 Task: Create a rule from the Recommended list, Task Added to this Project -> add SubTasks in the project AgileAvail with SubTasks Gather and Analyse Requirements , Design and Implement Solution , System Test and UAT , Release to Production / Go Live
Action: Mouse moved to (112, 349)
Screenshot: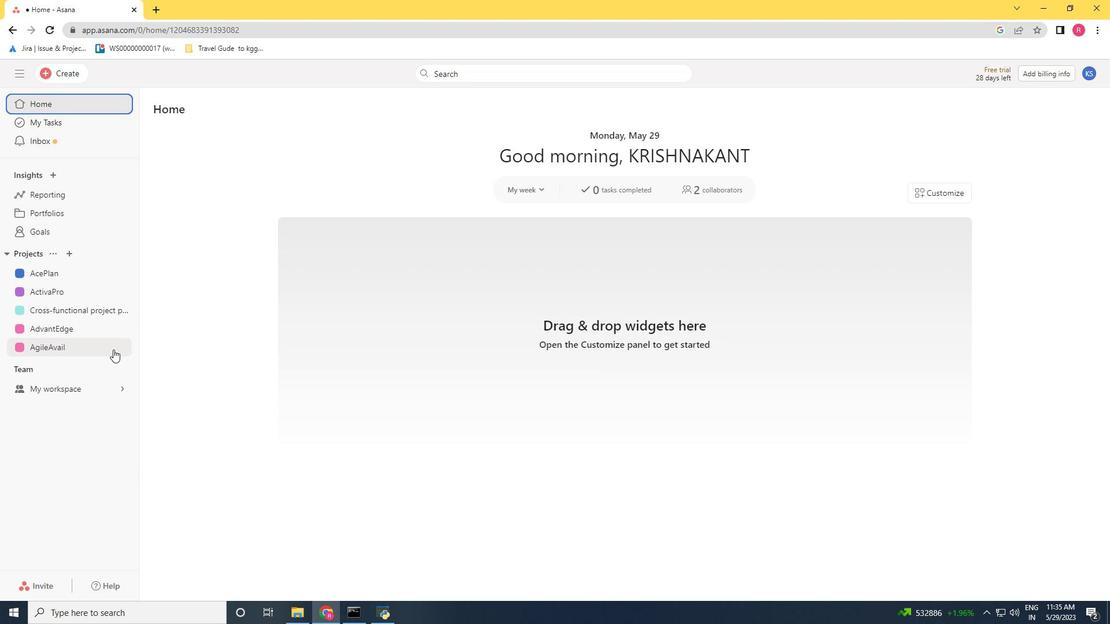 
Action: Mouse pressed left at (112, 349)
Screenshot: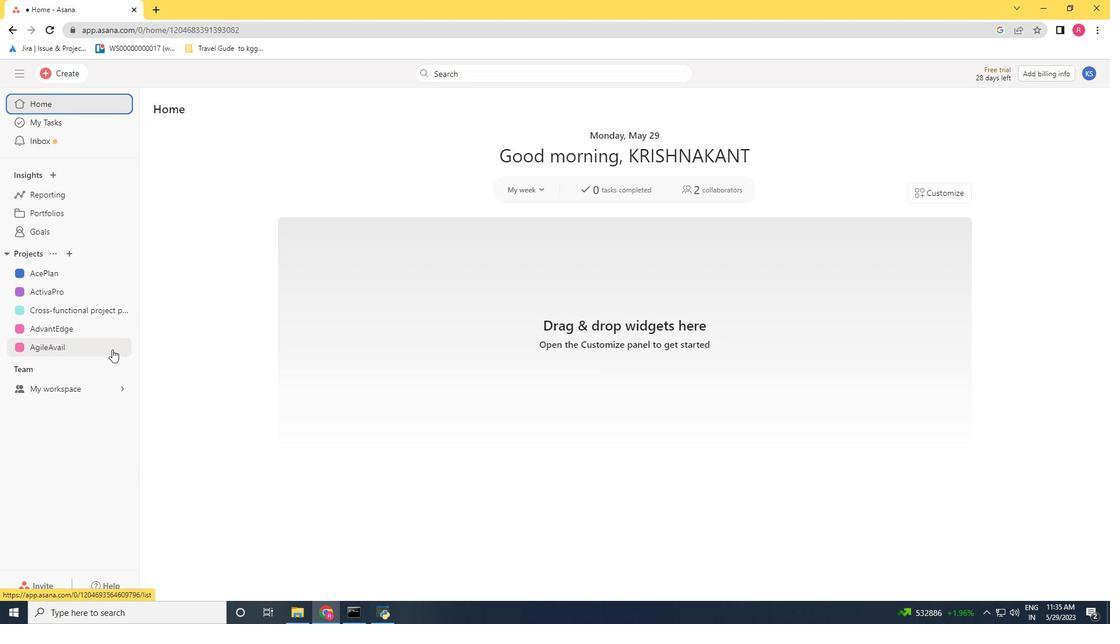 
Action: Mouse moved to (1064, 117)
Screenshot: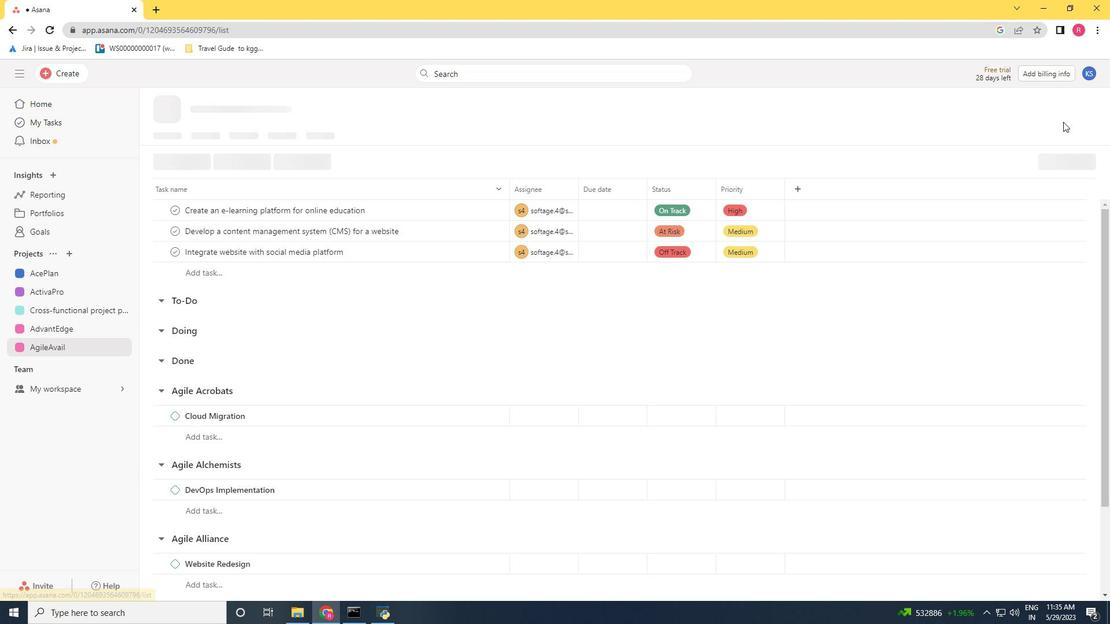 
Action: Mouse pressed left at (1064, 117)
Screenshot: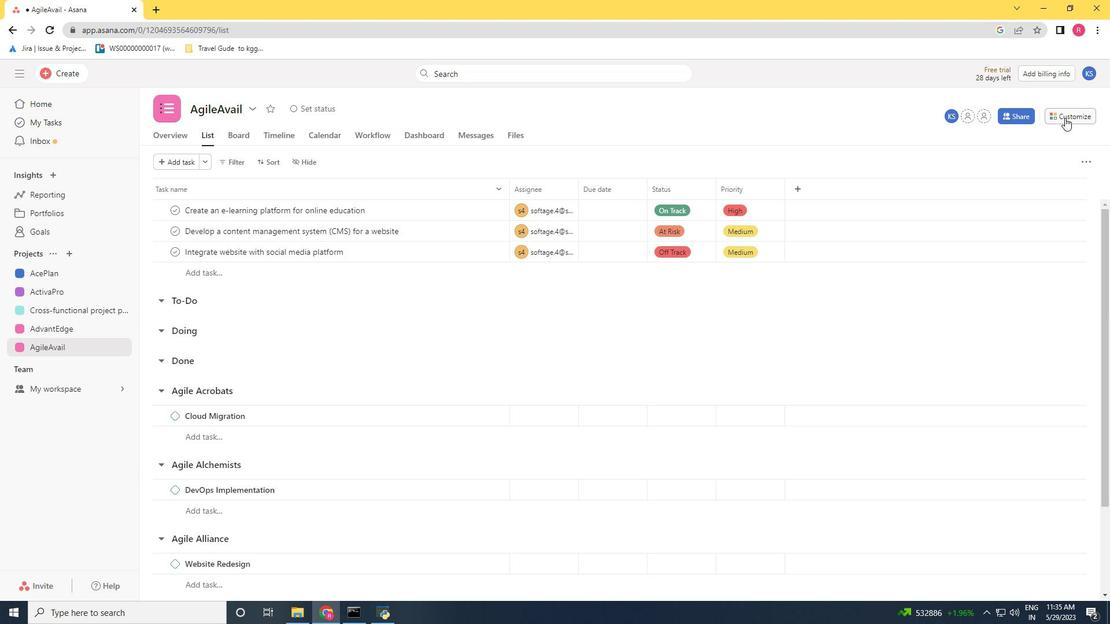 
Action: Mouse moved to (878, 256)
Screenshot: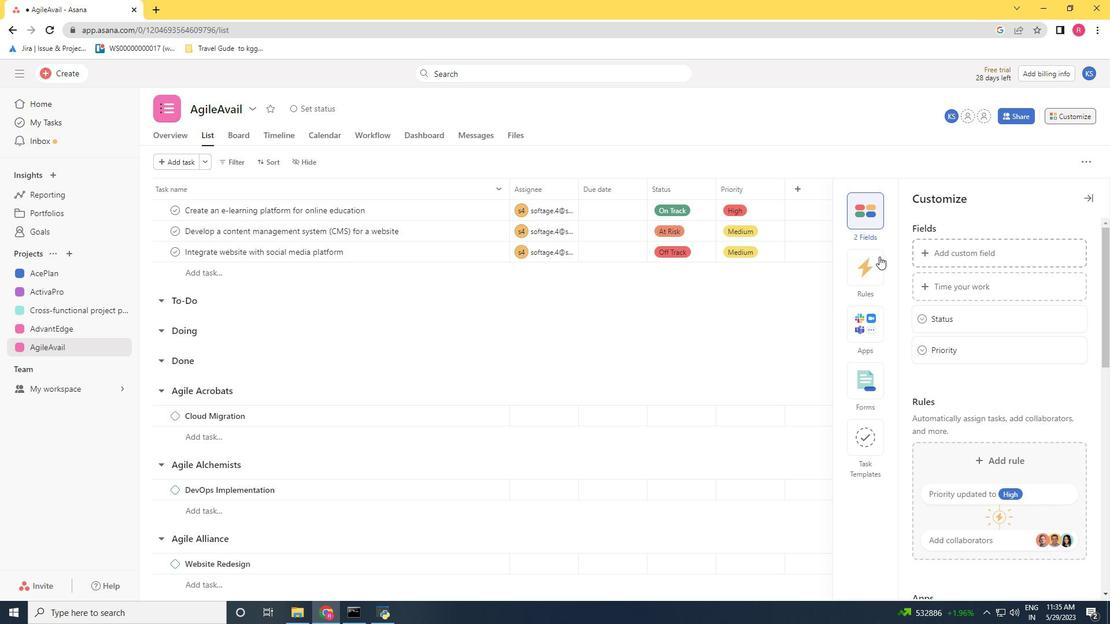 
Action: Mouse pressed left at (878, 256)
Screenshot: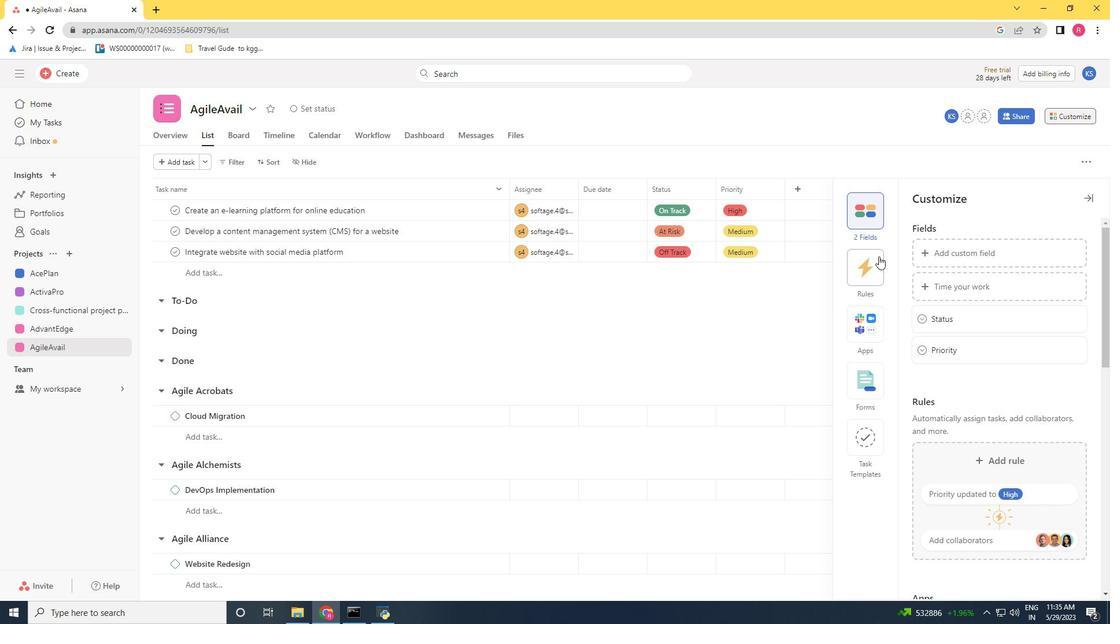 
Action: Mouse moved to (956, 285)
Screenshot: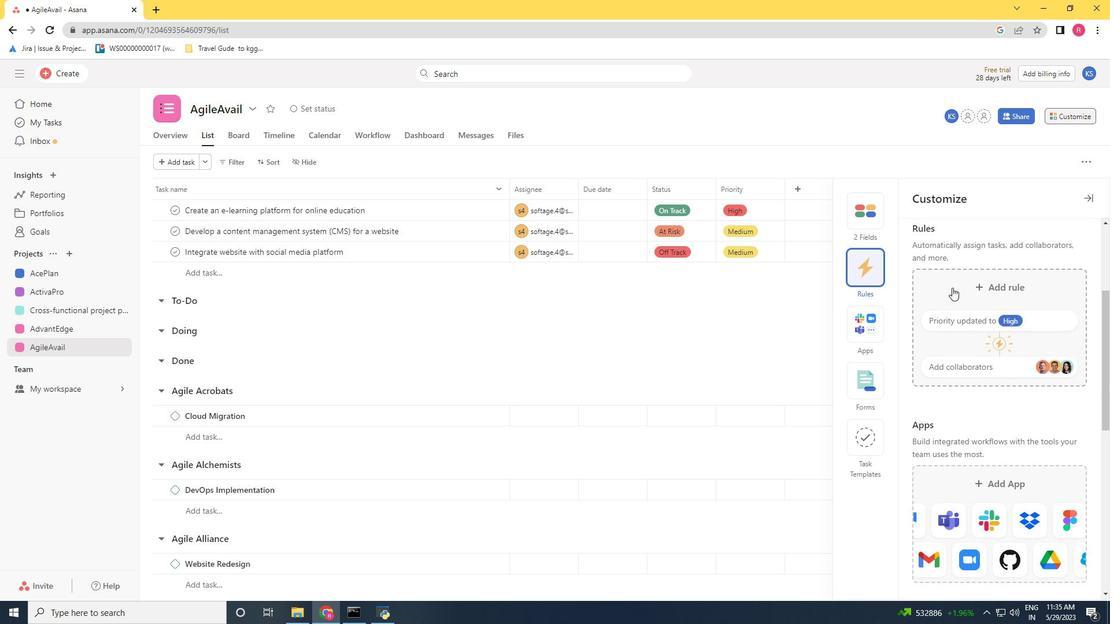 
Action: Mouse pressed left at (956, 285)
Screenshot: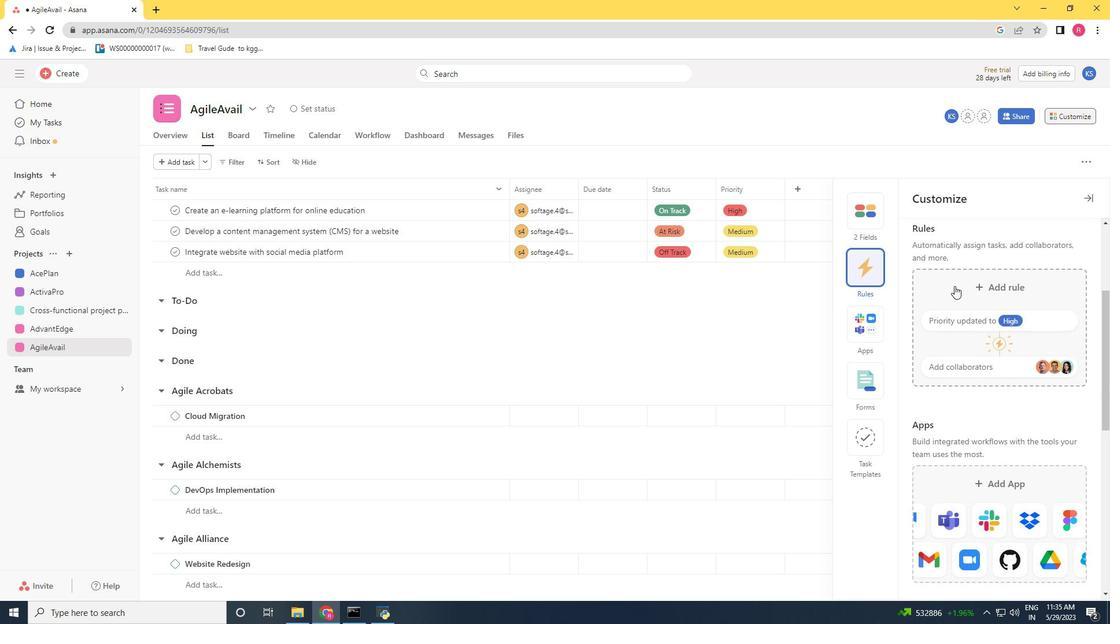 
Action: Mouse moved to (744, 198)
Screenshot: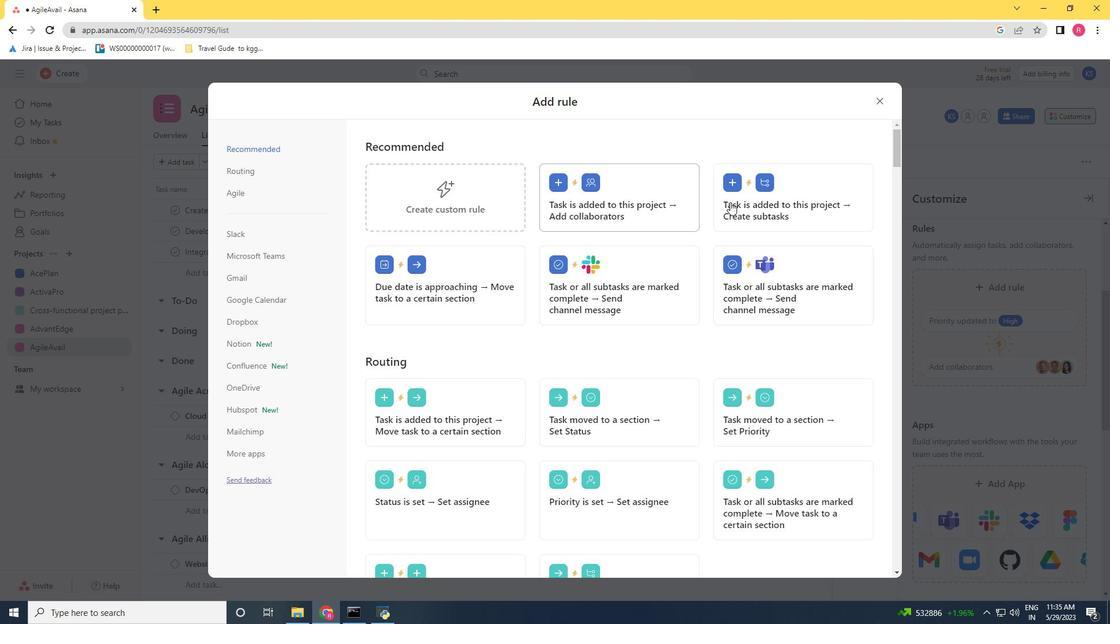 
Action: Mouse pressed left at (744, 198)
Screenshot: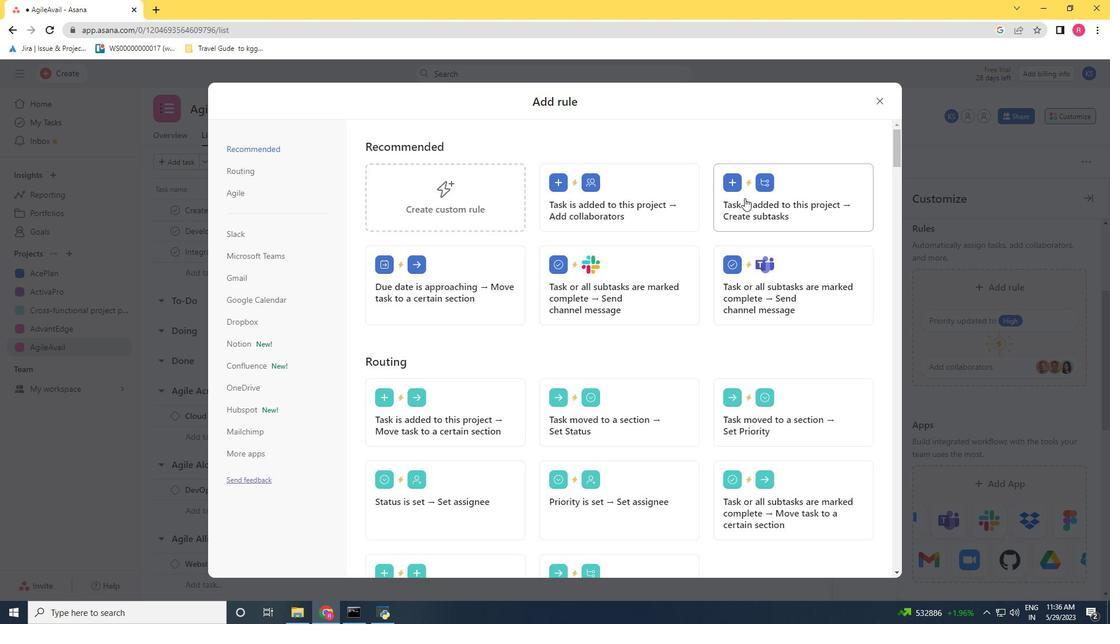 
Action: Key pressed <Key.shift><Key.shift><Key.shift><Key.shift><Key.shift><Key.shift><Key.shift><Key.shift><Key.shift><Key.shift><Key.shift><Key.shift><Key.shift><Key.shift><Key.shift><Key.shift><Key.shift><Key.shift><Key.shift><Key.shift><Key.shift><Key.shift><Key.shift><Key.shift><Key.shift><Key.shift><Key.shift><Key.shift><Key.shift><Key.shift><Key.shift><Key.shift><Key.shift><Key.shift><Key.shift><Key.shift><Key.shift><Key.shift><Key.shift><Key.shift><Key.shift><Key.shift><Key.shift><Key.shift><Key.shift><Key.shift><Key.shift><Key.shift><Key.shift><Key.shift><Key.shift><Key.shift><Key.shift><Key.shift><Key.shift><Key.shift><Key.shift><Key.shift><Key.shift><Key.shift><Key.shift><Key.shift><Key.shift><Key.shift><Key.shift><Key.shift><Key.shift><Key.shift><Key.shift><Key.shift><Key.shift><Key.shift><Key.shift><Key.shift><Key.shift><Key.shift><Key.shift><Key.shift><Key.shift><Key.shift>Gather<Key.space><Key.space>and<Key.space><Key.shift>Analyse<Key.space><Key.shift>Requirements<Key.enter><Key.shift>Design<Key.space>and<Key.space><Key.shift>Implement<Key.space><Key.shift>Solutuon<Key.space><Key.backspace><Key.backspace><Key.backspace><Key.backspace>ion<Key.space><Key.enter><Key.shift>System<Key.space><Key.shift>Test<Key.space>and<Key.space><Key.shift>Uat<Key.space><Key.backspace><Key.backspace><Key.backspace><Key.shift>At<Key.space><Key.backspace><Key.backspace><Key.shift>T<Key.space><Key.enter><Key.shift>Realease<Key.space><Key.backspace><Key.backspace><Key.backspace><Key.backspace>aase<Key.space><Key.backspace><Key.backspace><Key.backspace><Key.backspace><Key.backspace>ase<Key.space><Key.left><Key.left><Key.left><Key.left><Key.left><Key.left><Key.backspace><Key.right><Key.right><Key.right><Key.right><Key.right><Key.right><Key.right><Key.right>to<Key.space><Key.shift><Key.shift><Key.shift><Key.shift><Key.shift><Key.shift><Key.shift><Key.shift><Key.shift><Key.shift><Key.shift><Key.shift><Key.shift><Key.shift><Key.shift><Key.shift><Key.shift><Key.shift><Key.shift><Key.shift><Key.shift><Key.shift><Key.shift><Key.shift><Key.shift><Key.shift><Key.shift><Key.shift><Key.shift><Key.shift><Key.shift><Key.shift><Key.shift><Key.shift><Key.shift><Key.shift><Key.shift><Key.shift><Key.shift><Key.shift><Key.shift><Key.shift>Production<Key.space>/<Key.space><Key.space><Key.shift>Go<Key.space><Key.shift>Live
Screenshot: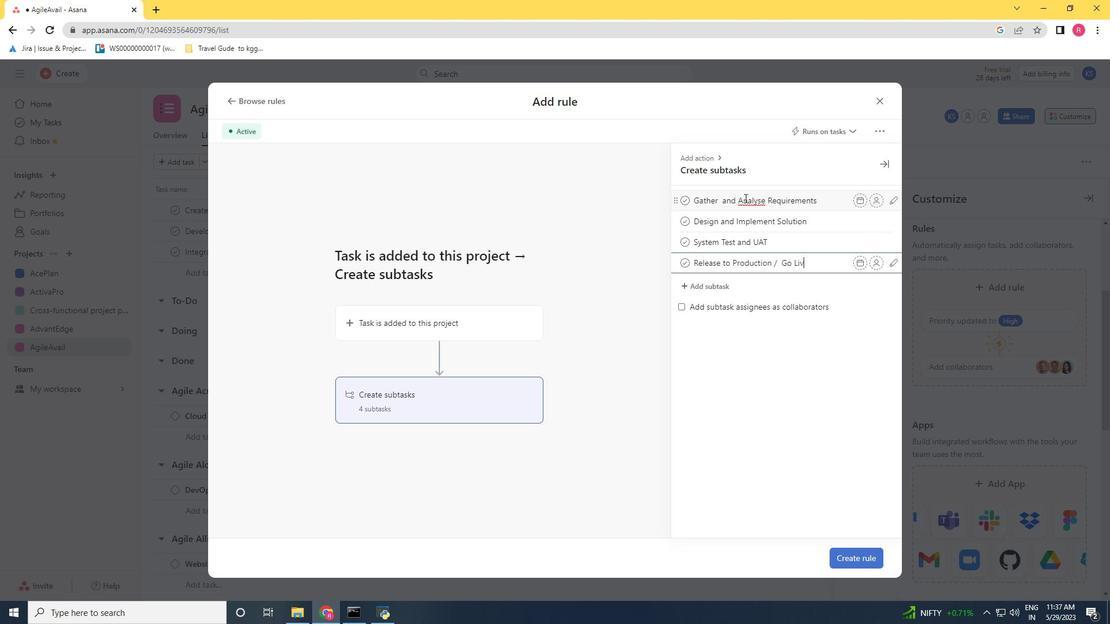 
Action: Mouse moved to (856, 557)
Screenshot: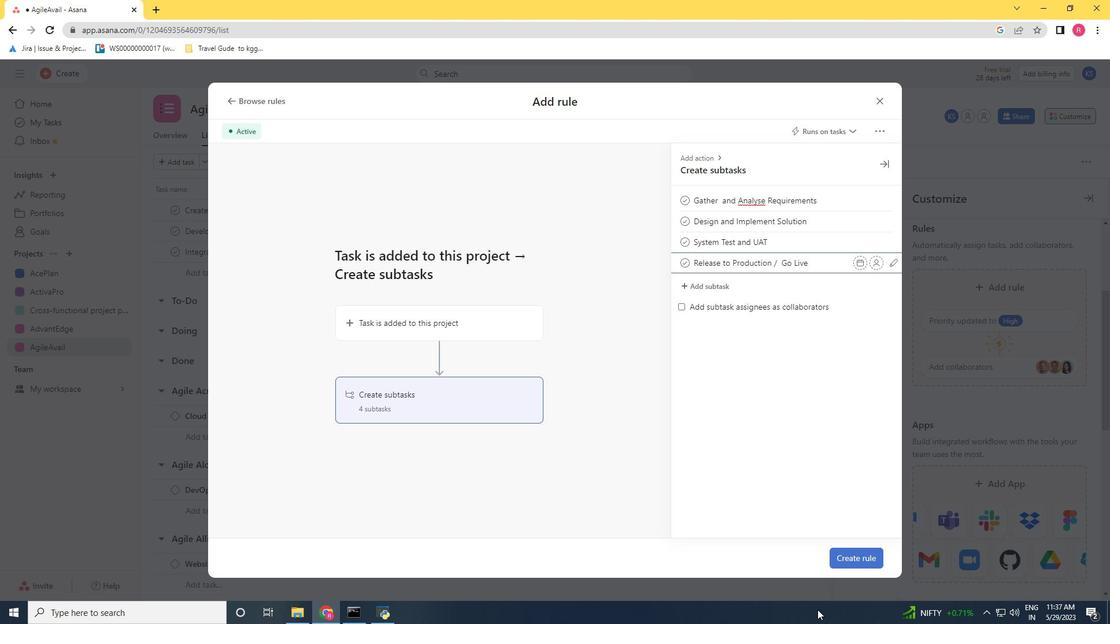
Action: Mouse pressed left at (856, 557)
Screenshot: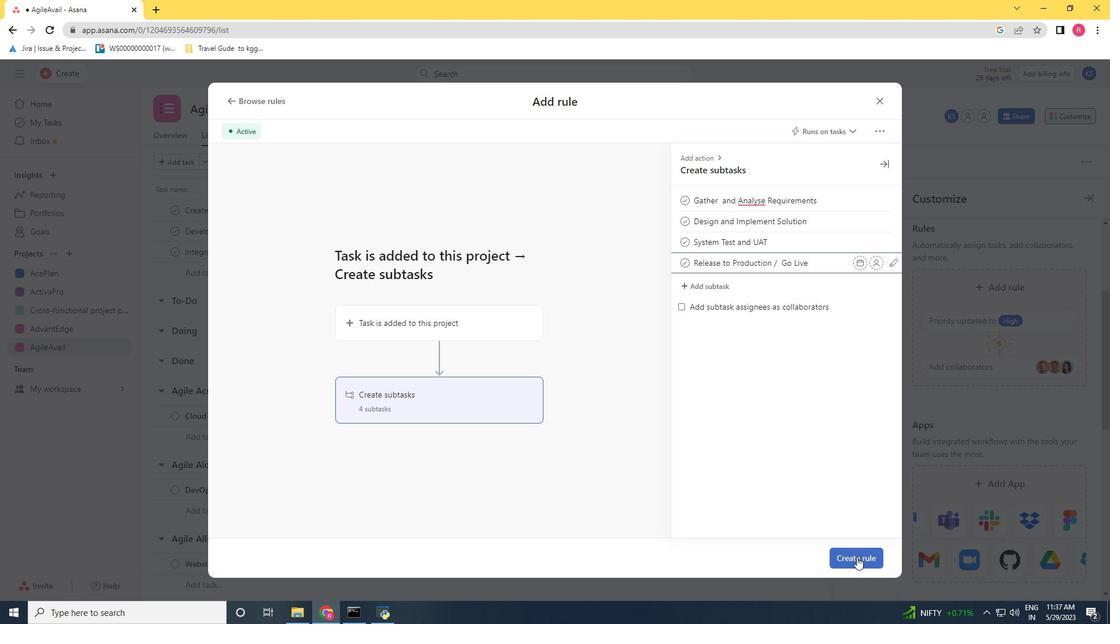
Action: Mouse moved to (1088, 198)
Screenshot: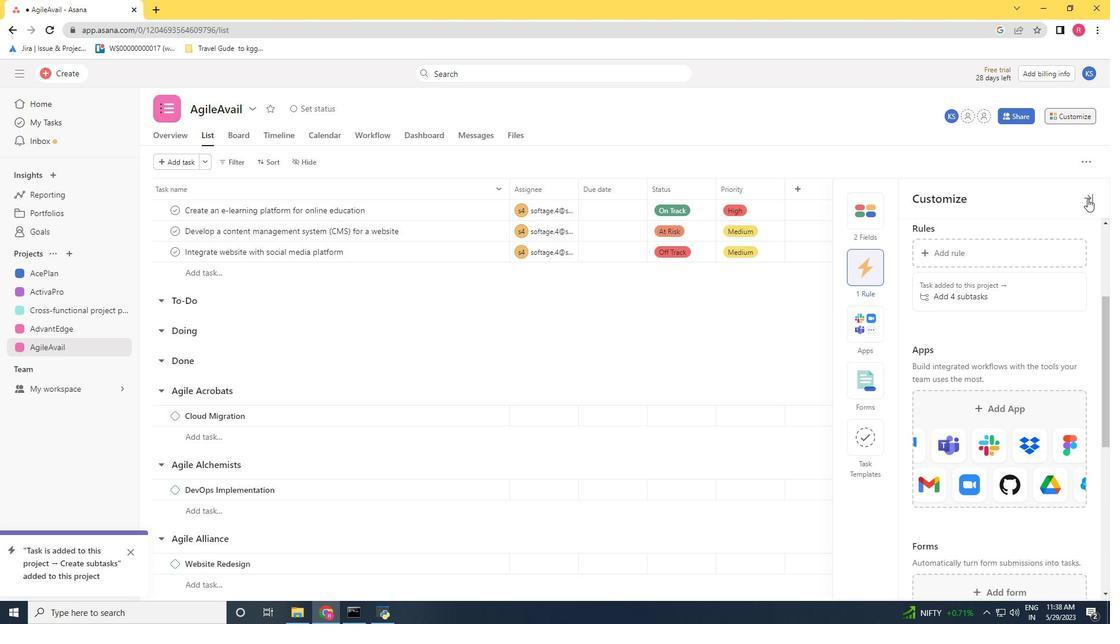 
Action: Mouse pressed left at (1088, 198)
Screenshot: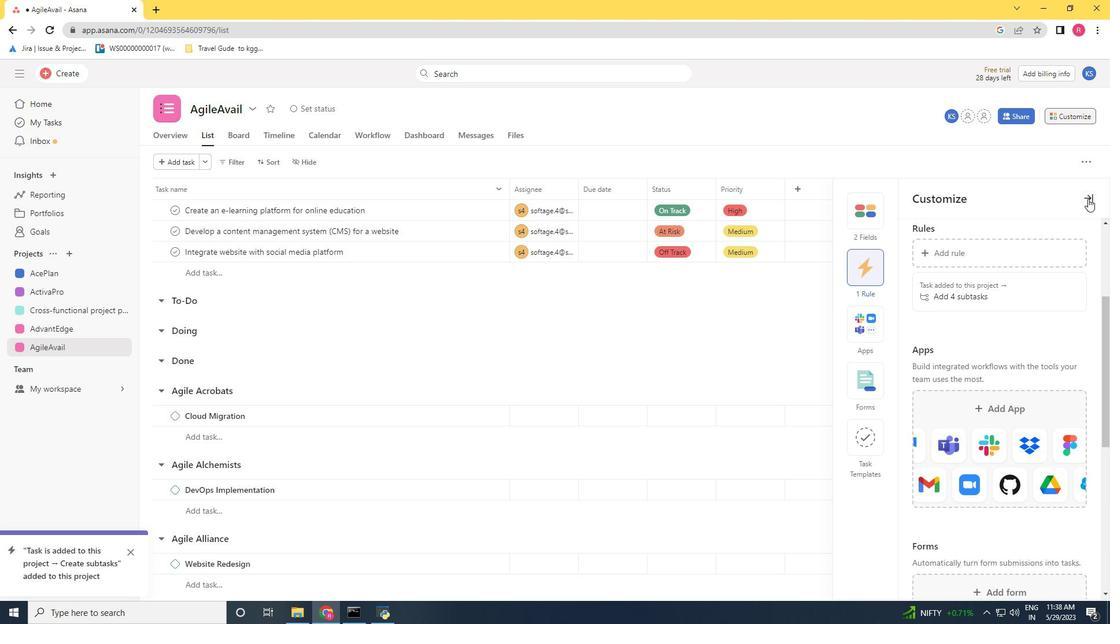 
Action: Mouse moved to (67, 104)
Screenshot: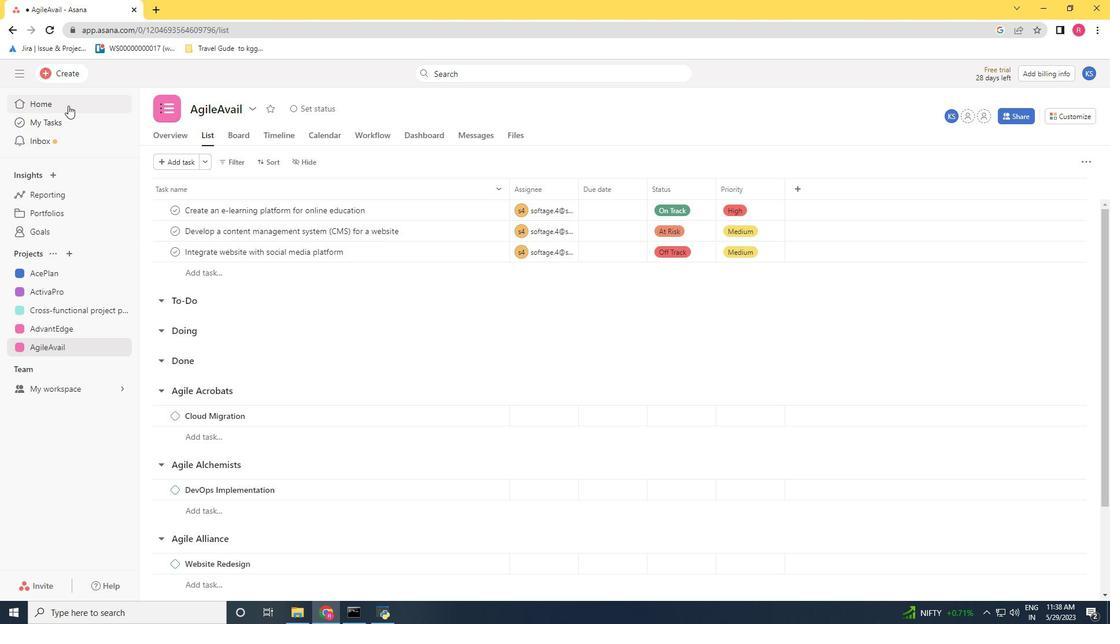 
Action: Mouse pressed left at (67, 104)
Screenshot: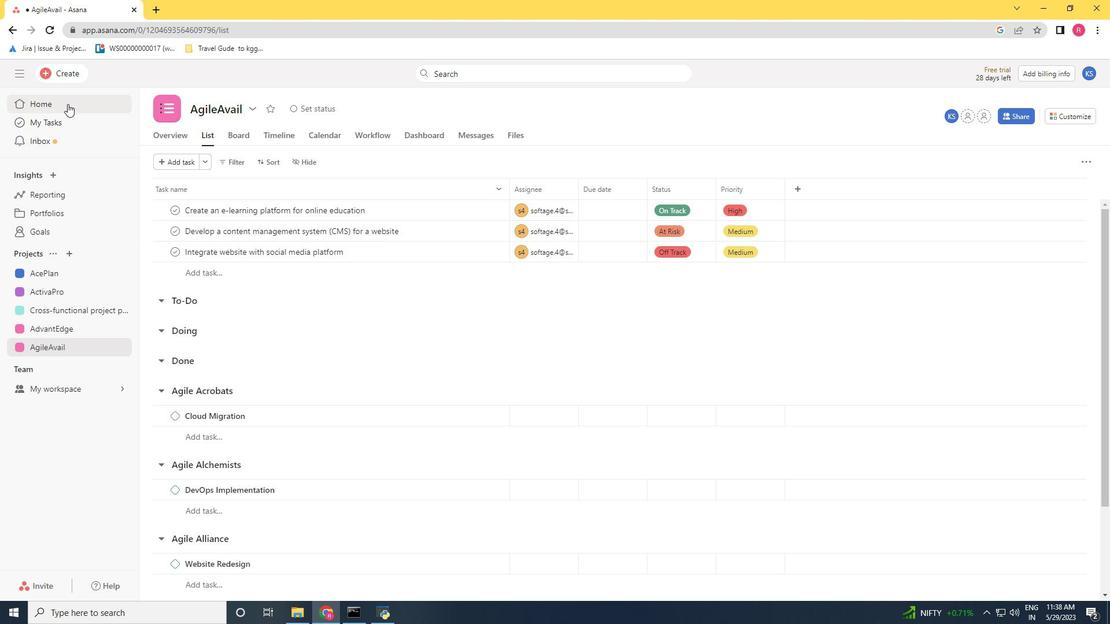 
Action: Mouse moved to (47, 347)
Screenshot: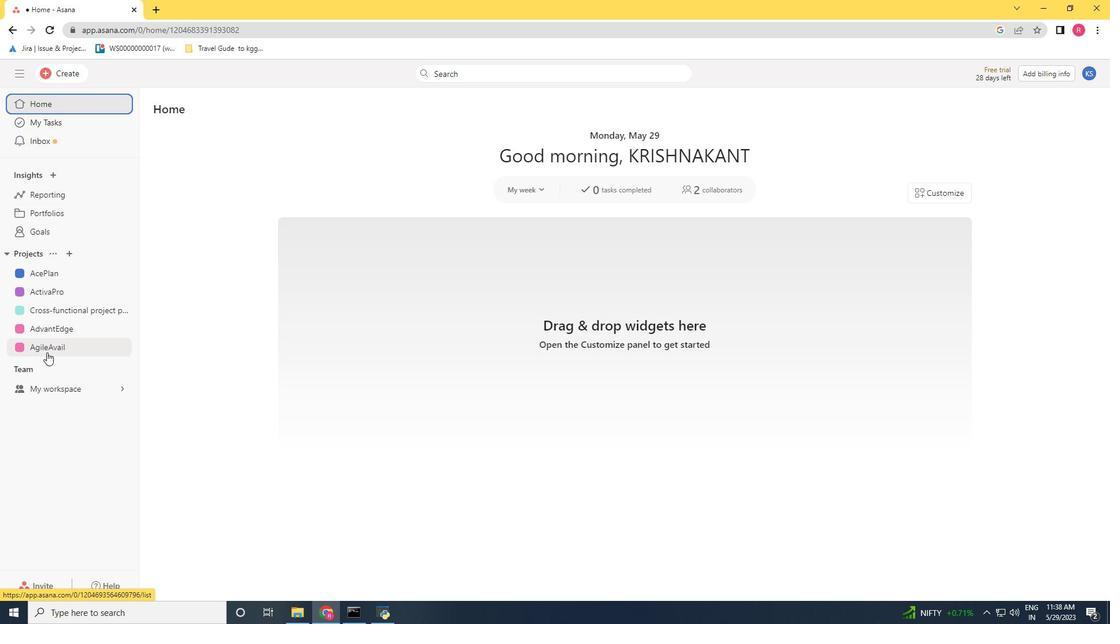
Action: Mouse pressed left at (47, 347)
Screenshot: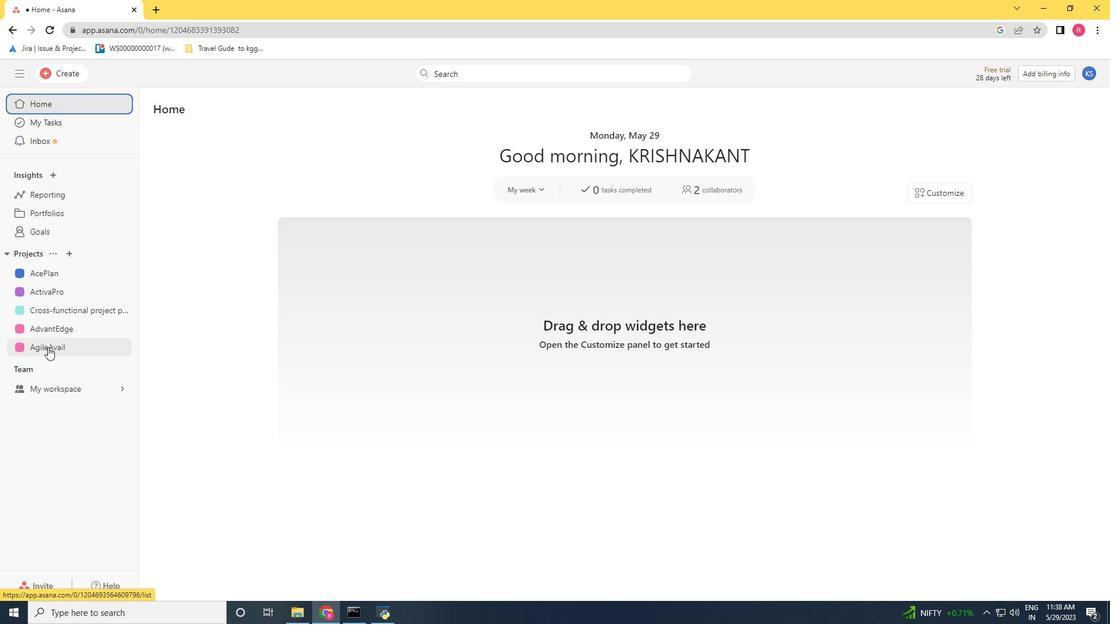 
Action: Mouse moved to (1056, 116)
Screenshot: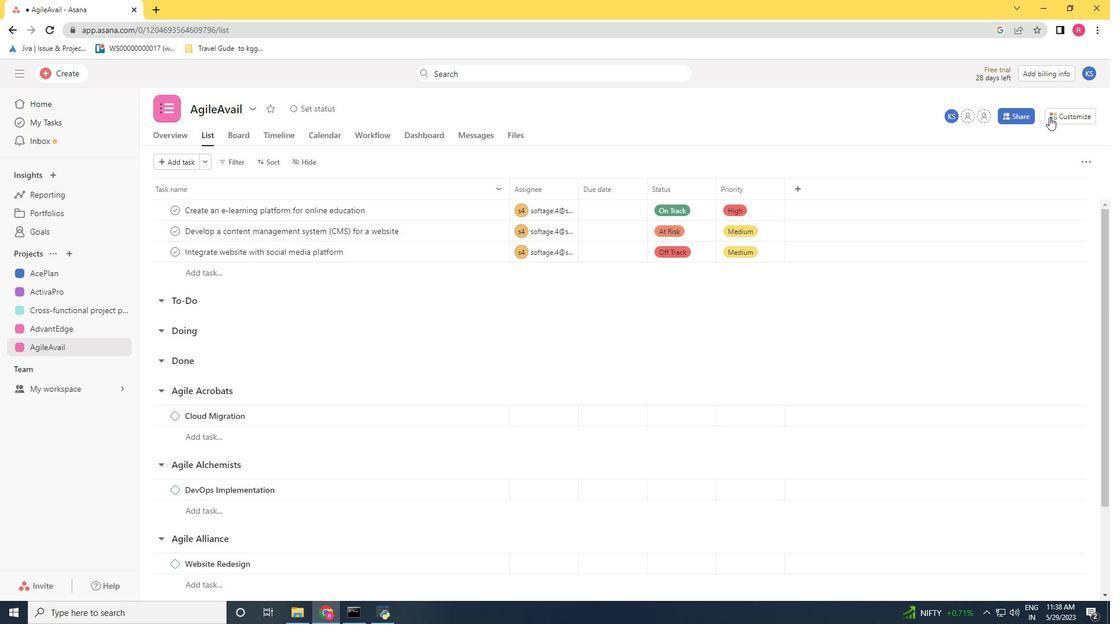 
Action: Mouse pressed left at (1056, 116)
Screenshot: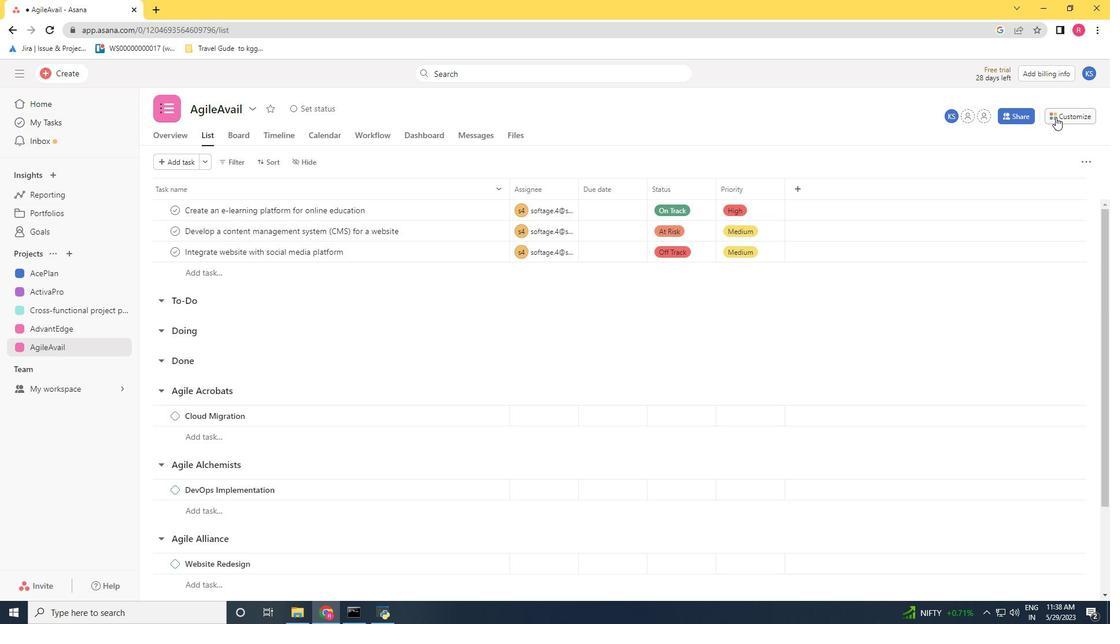 
Action: Mouse moved to (872, 272)
Screenshot: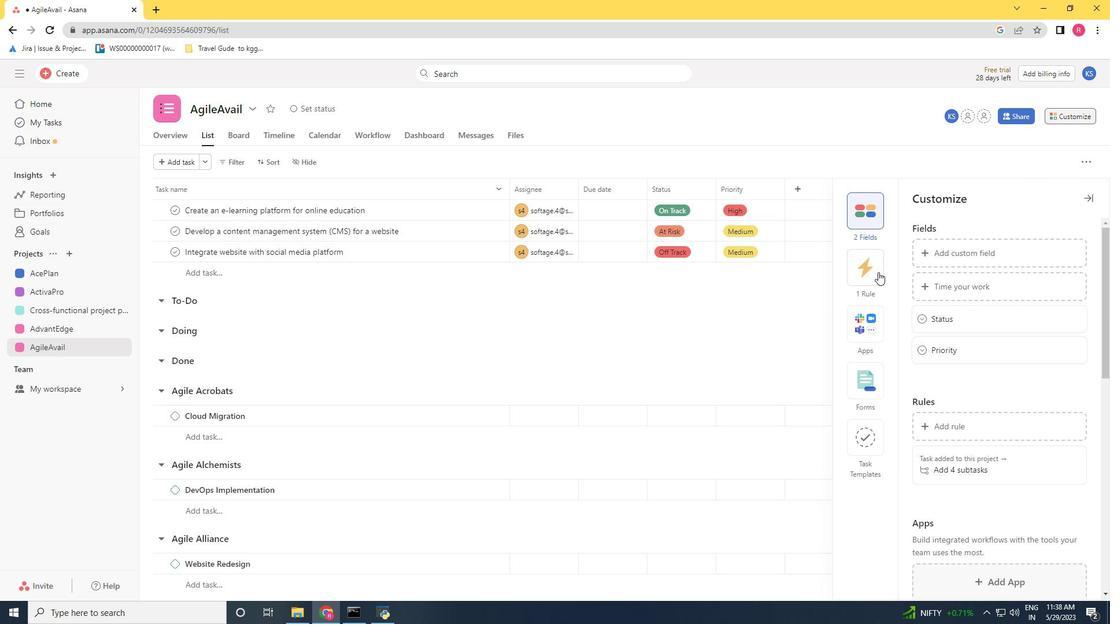 
Action: Mouse pressed left at (872, 272)
Screenshot: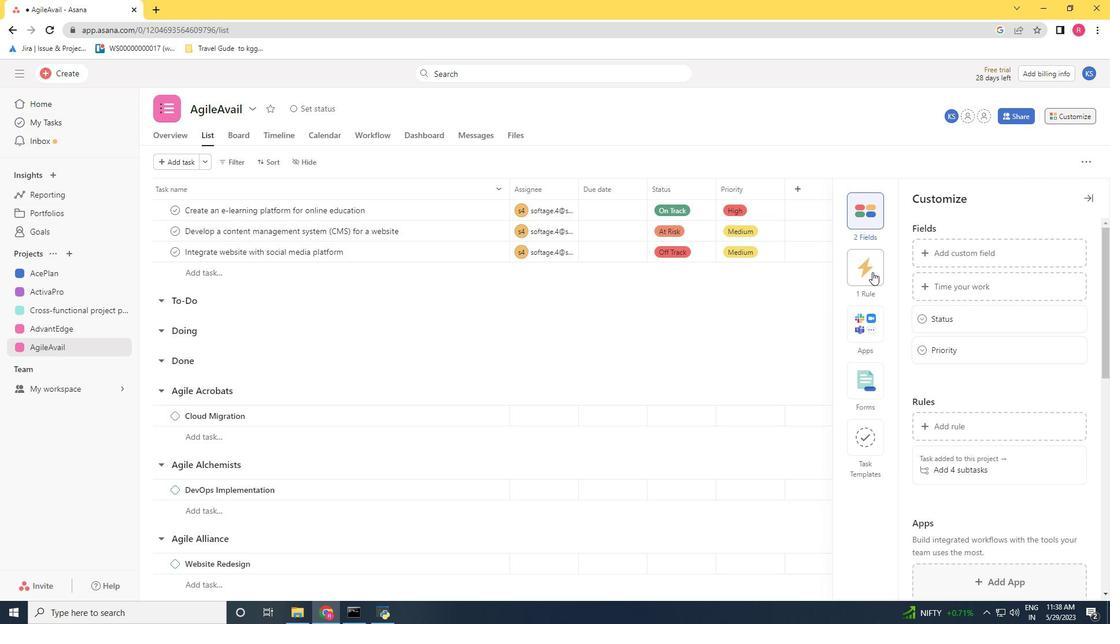 
Action: Mouse moved to (976, 253)
Screenshot: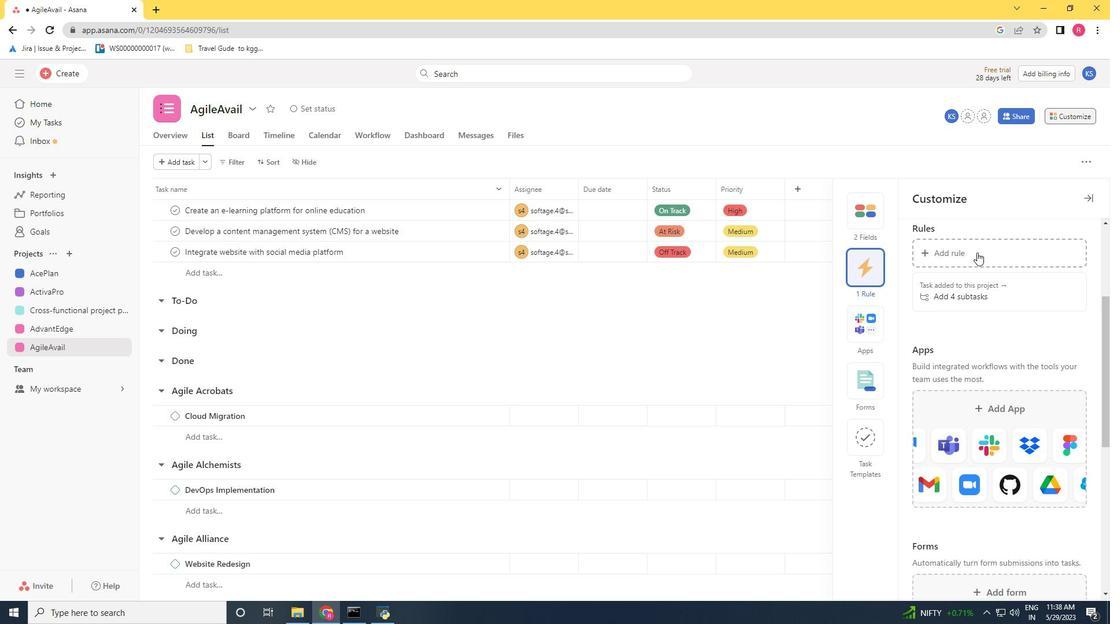 
Action: Mouse pressed left at (976, 253)
Screenshot: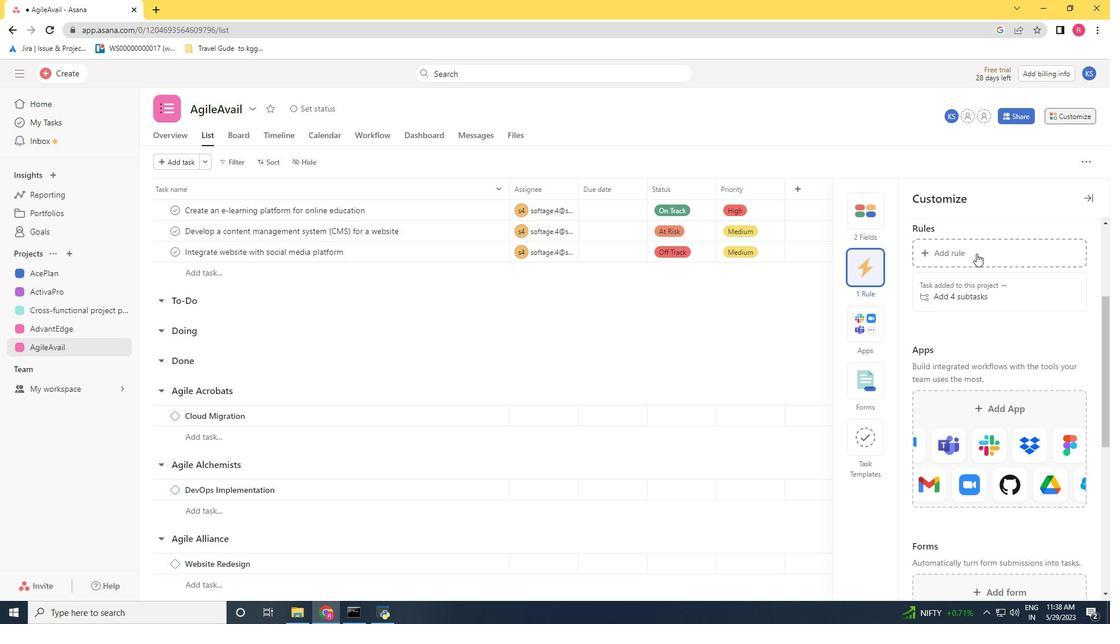 
Action: Mouse moved to (783, 197)
Screenshot: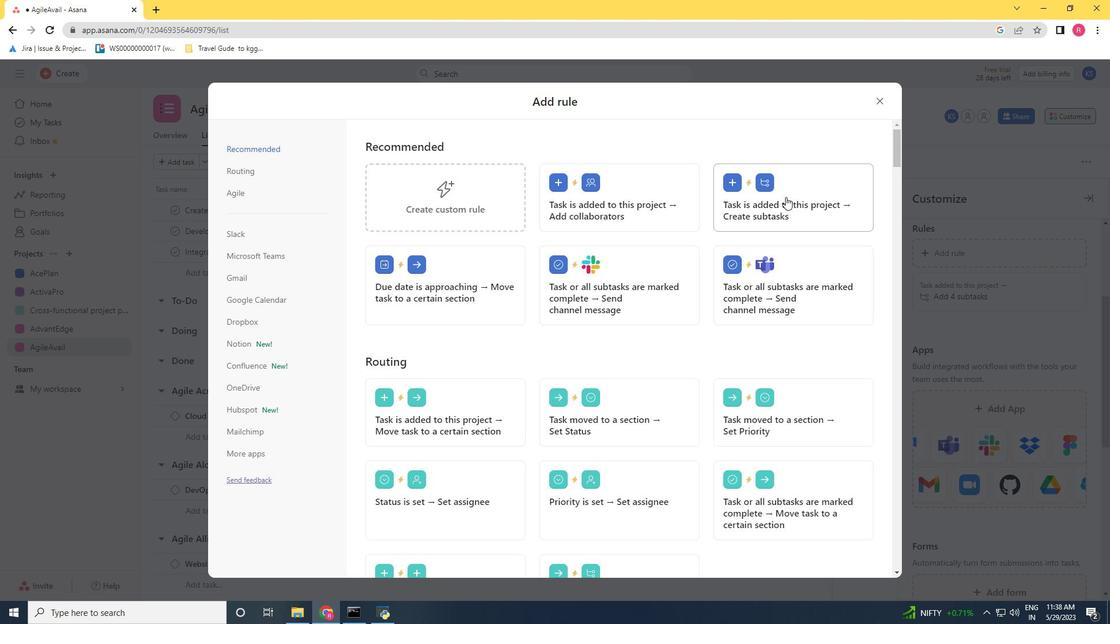 
Action: Mouse pressed left at (783, 197)
Screenshot: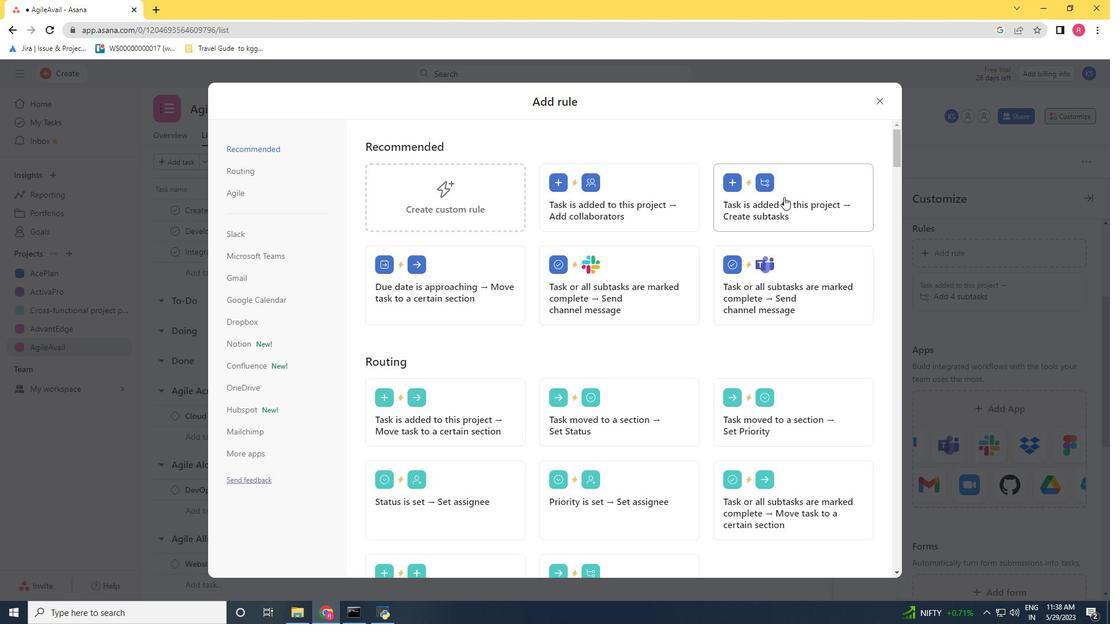 
